 Task: Create Card User Acceptance Testing in Board Bug Tracking to Workspace Customer Relationship Management. Create Card Webinar Planning in Board Newsletter Best Practices to Workspace Customer Relationship Management. Create Card Marketing Plan Review in Board Product Beta Testing to Workspace Customer Relationship Management
Action: Mouse moved to (69, 310)
Screenshot: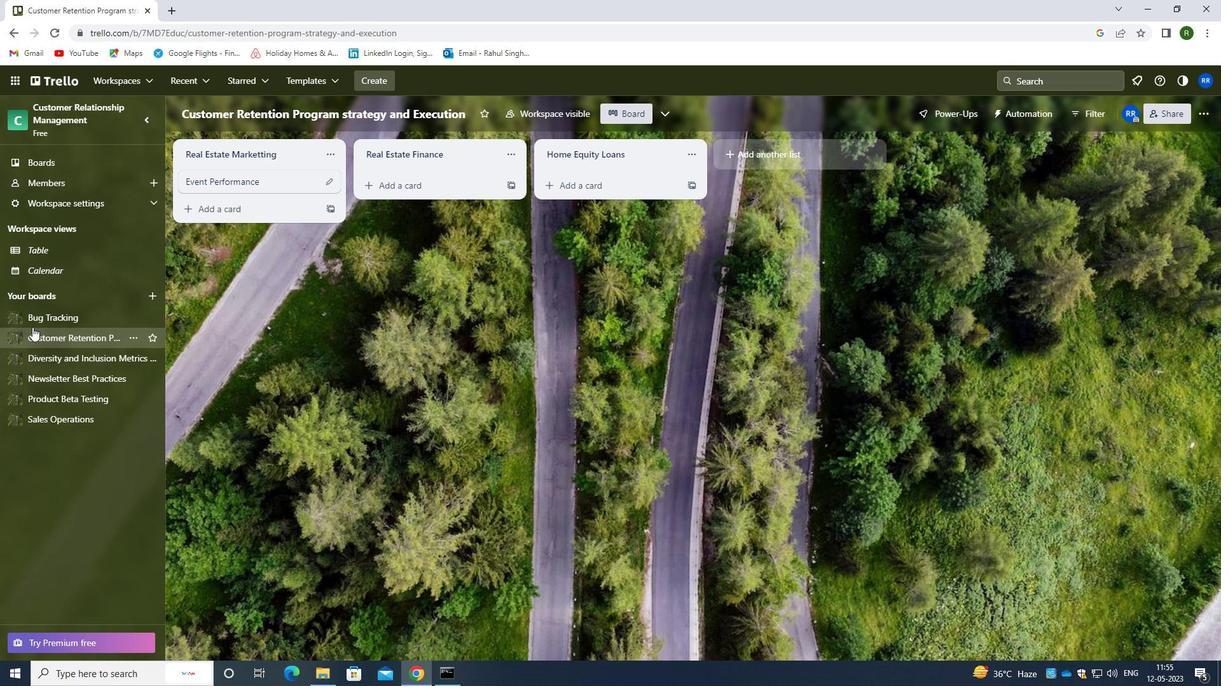 
Action: Mouse pressed left at (69, 310)
Screenshot: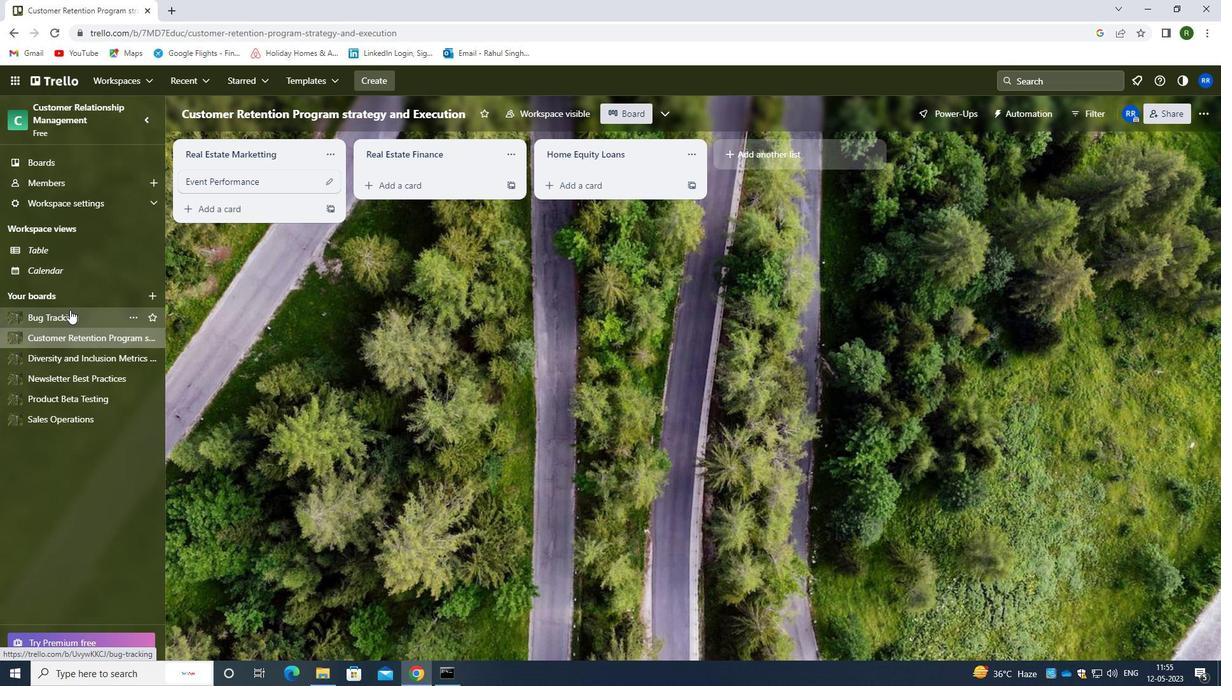 
Action: Mouse moved to (379, 189)
Screenshot: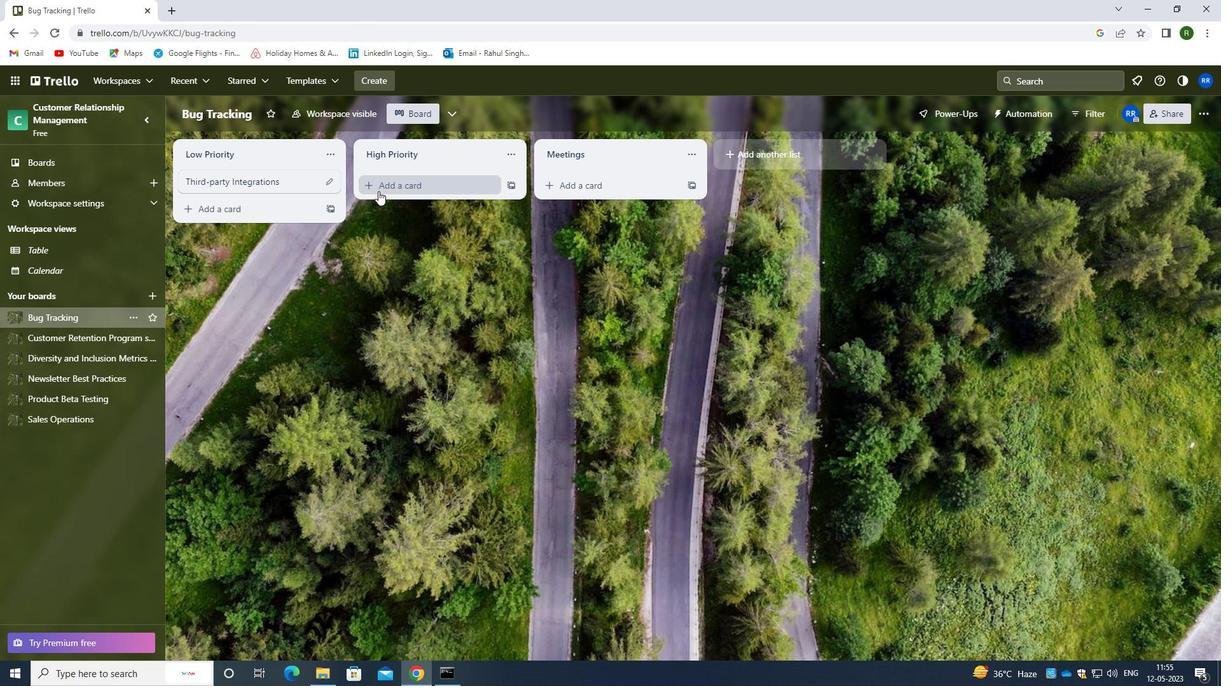 
Action: Mouse pressed left at (379, 189)
Screenshot: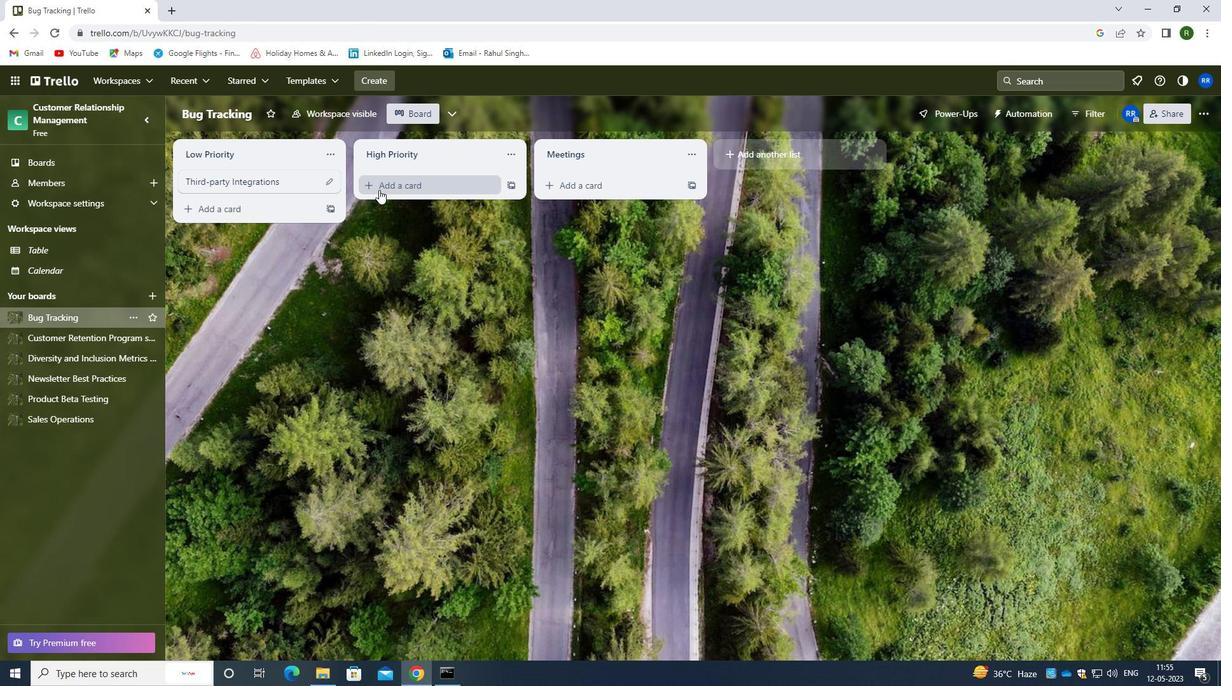 
Action: Mouse moved to (416, 200)
Screenshot: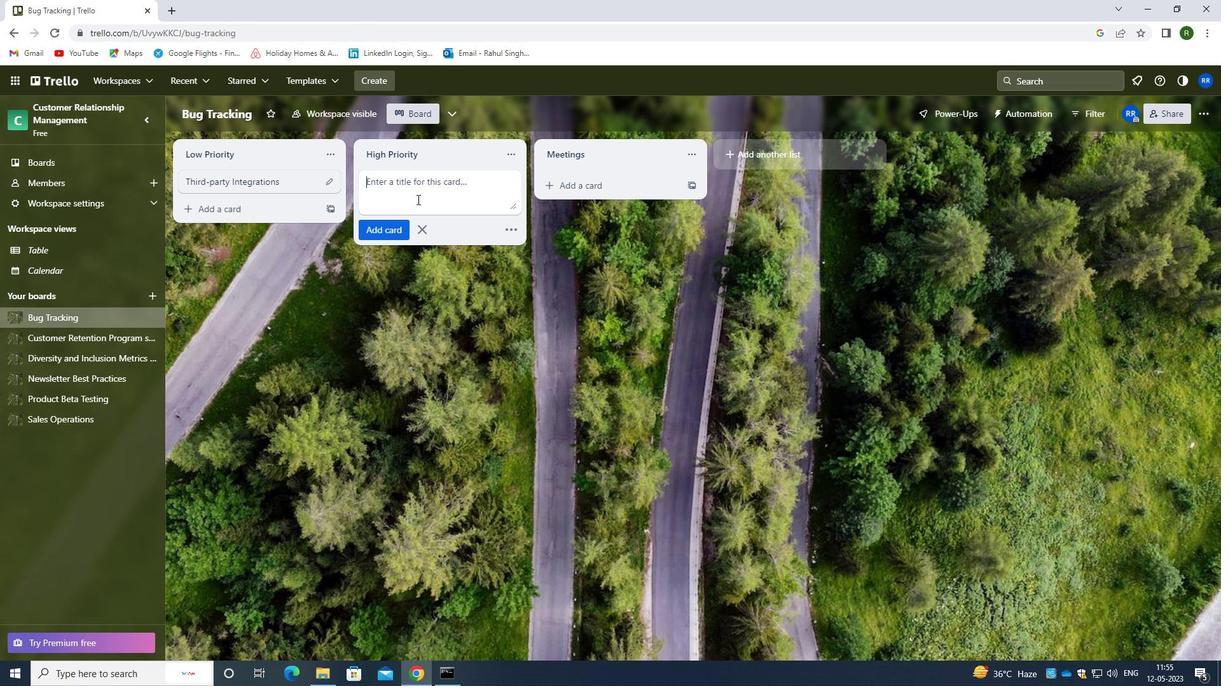 
Action: Mouse pressed left at (416, 200)
Screenshot: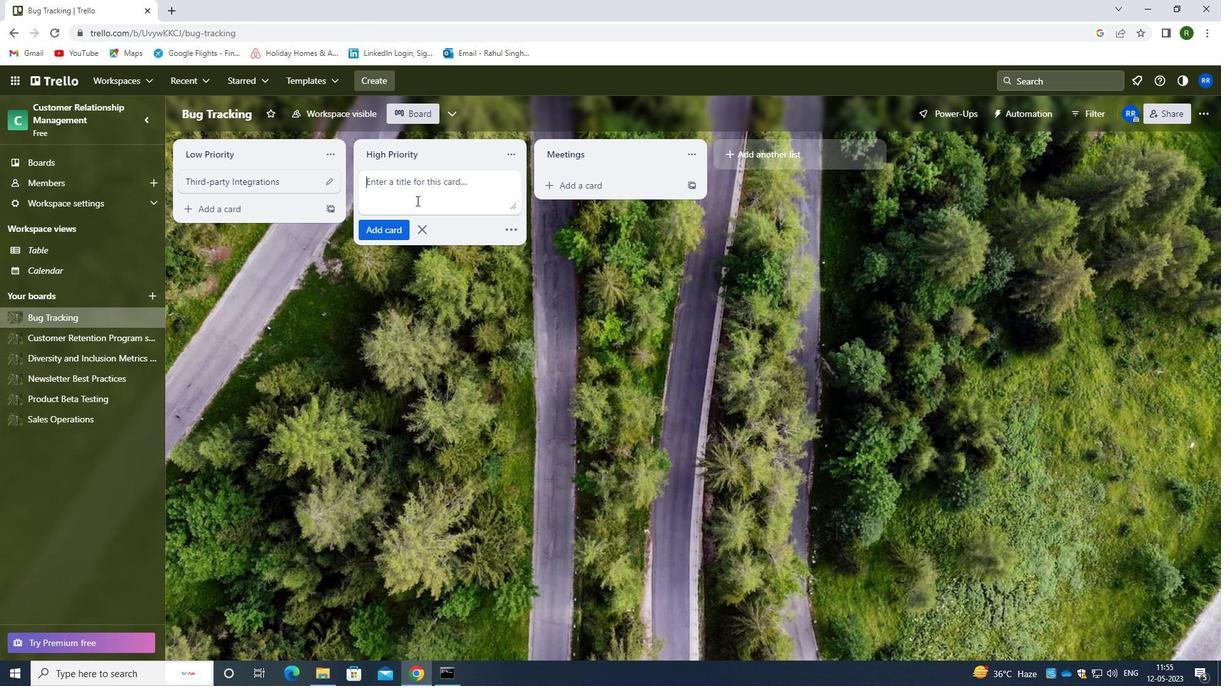 
Action: Mouse moved to (398, 189)
Screenshot: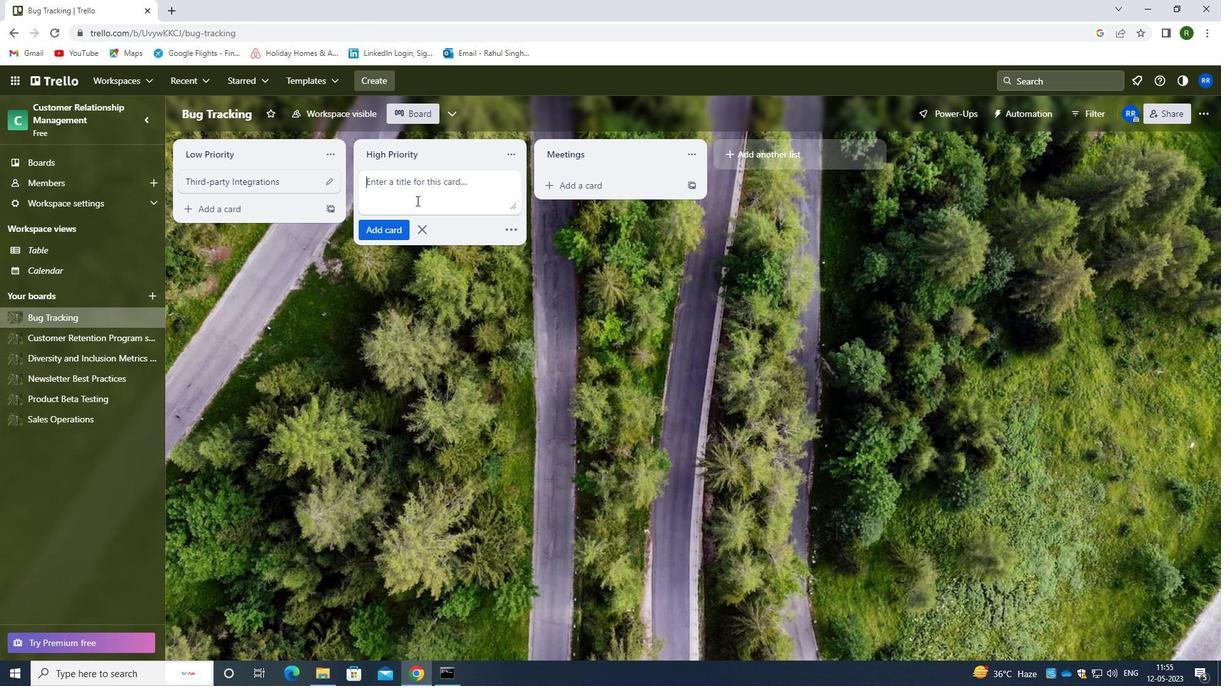 
Action: Key pressed <Key.shift><Key.shift><Key.shift><Key.shift><Key.shift><Key.shift><Key.shift><Key.shift><Key.shift><Key.shift><Key.shift><Key.shift><Key.shift><Key.shift><Key.shift><Key.shift><Key.shift><Key.shift><Key.shift><Key.shift><Key.shift><Key.shift><Key.shift><Key.shift><Key.shift><Key.shift><Key.shift><Key.shift><Key.shift><Key.shift><Key.shift><Key.shift><Key.shift><Key.shift><Key.shift><Key.shift><Key.shift><Key.shift><Key.shift><Key.shift>USER<Key.space><Key.shift>ACCEPTANCE<Key.space><Key.shift>TESTING
Screenshot: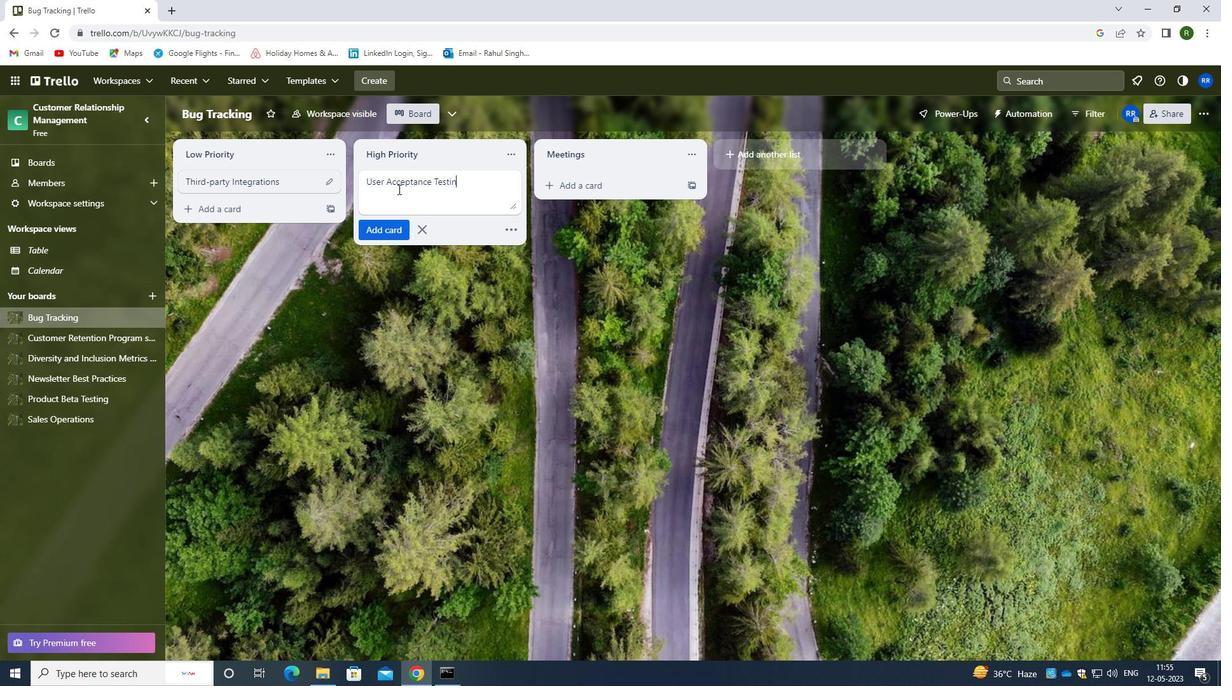 
Action: Mouse moved to (386, 223)
Screenshot: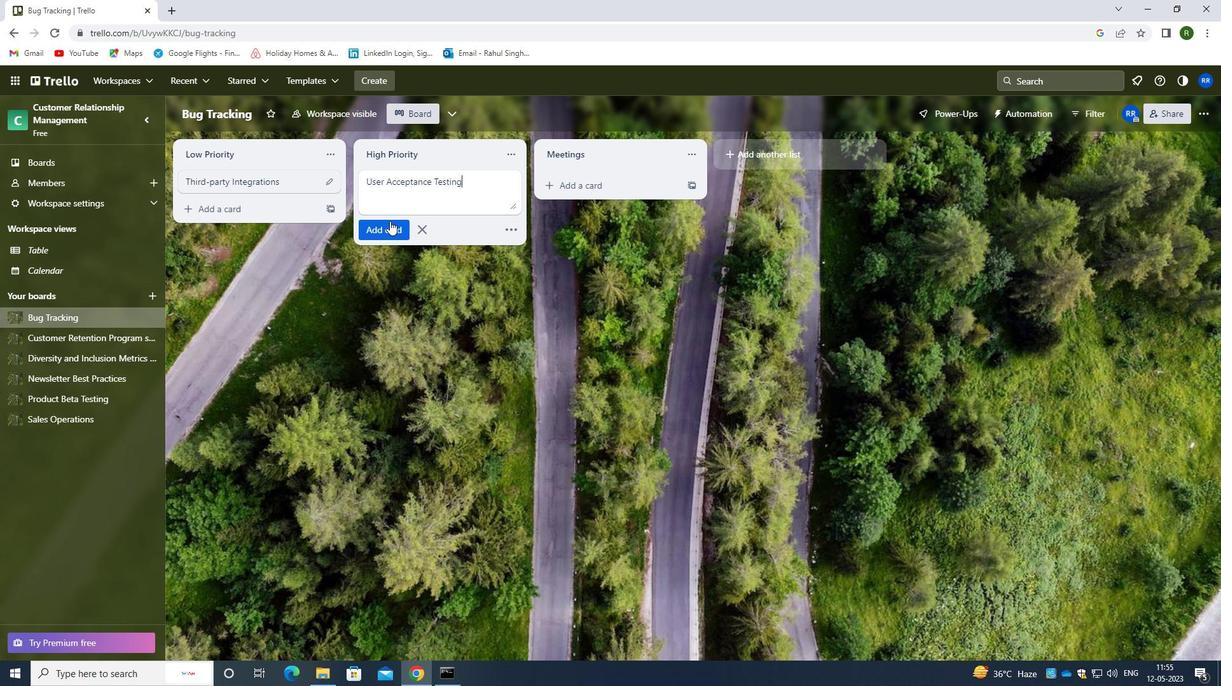 
Action: Mouse pressed left at (386, 223)
Screenshot: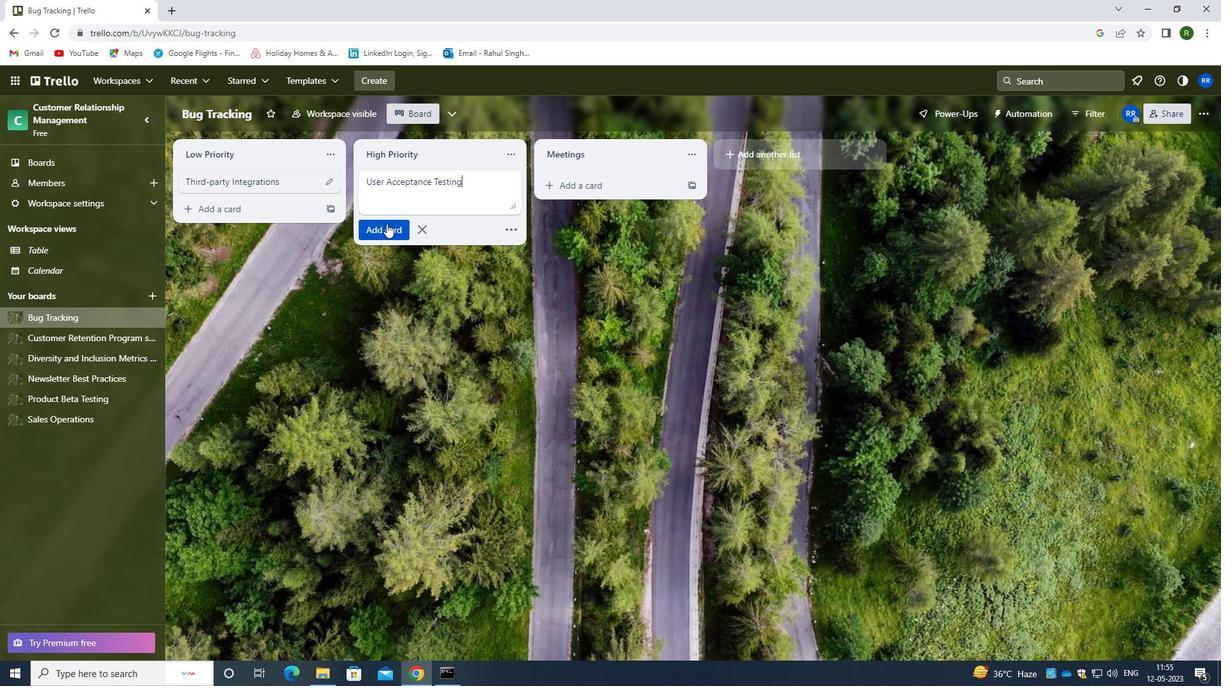 
Action: Mouse moved to (99, 377)
Screenshot: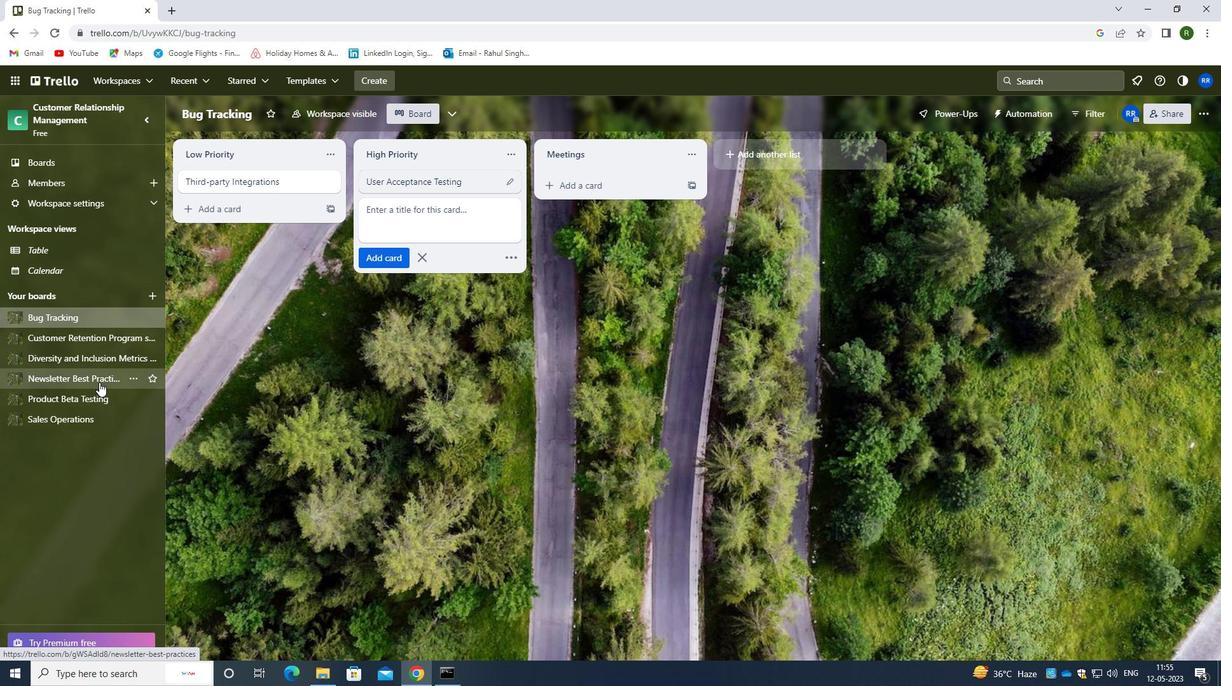
Action: Mouse pressed left at (99, 377)
Screenshot: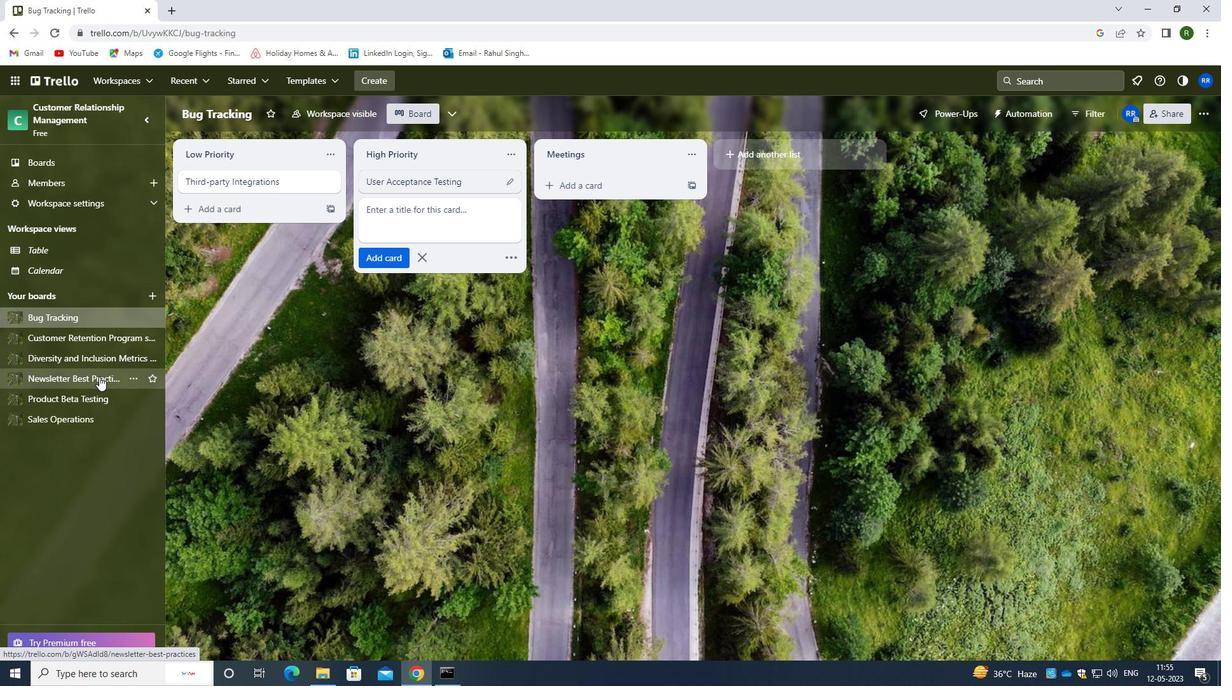 
Action: Mouse moved to (393, 187)
Screenshot: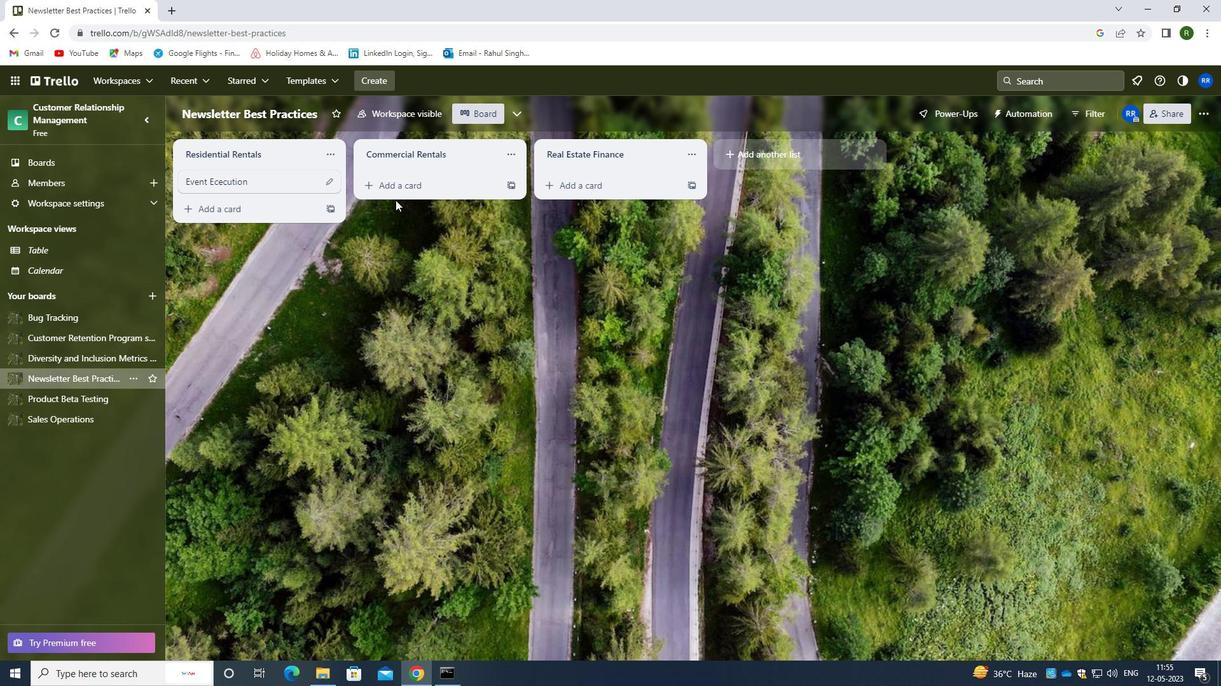
Action: Mouse pressed left at (393, 187)
Screenshot: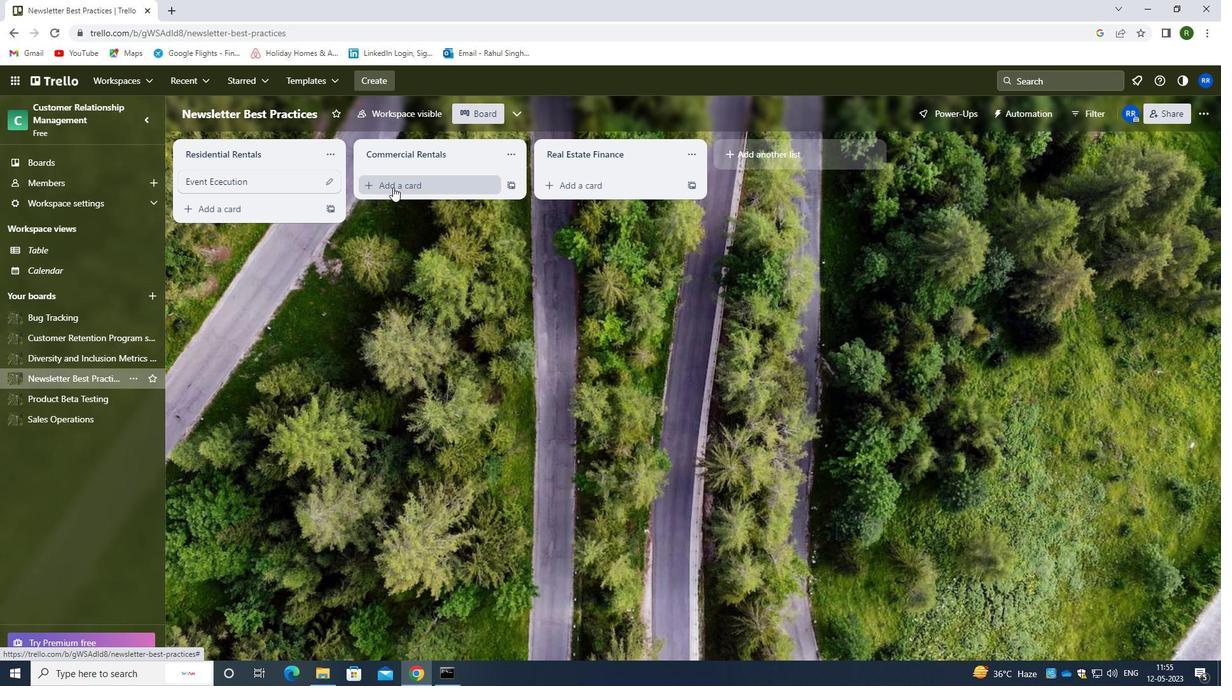 
Action: Mouse moved to (406, 230)
Screenshot: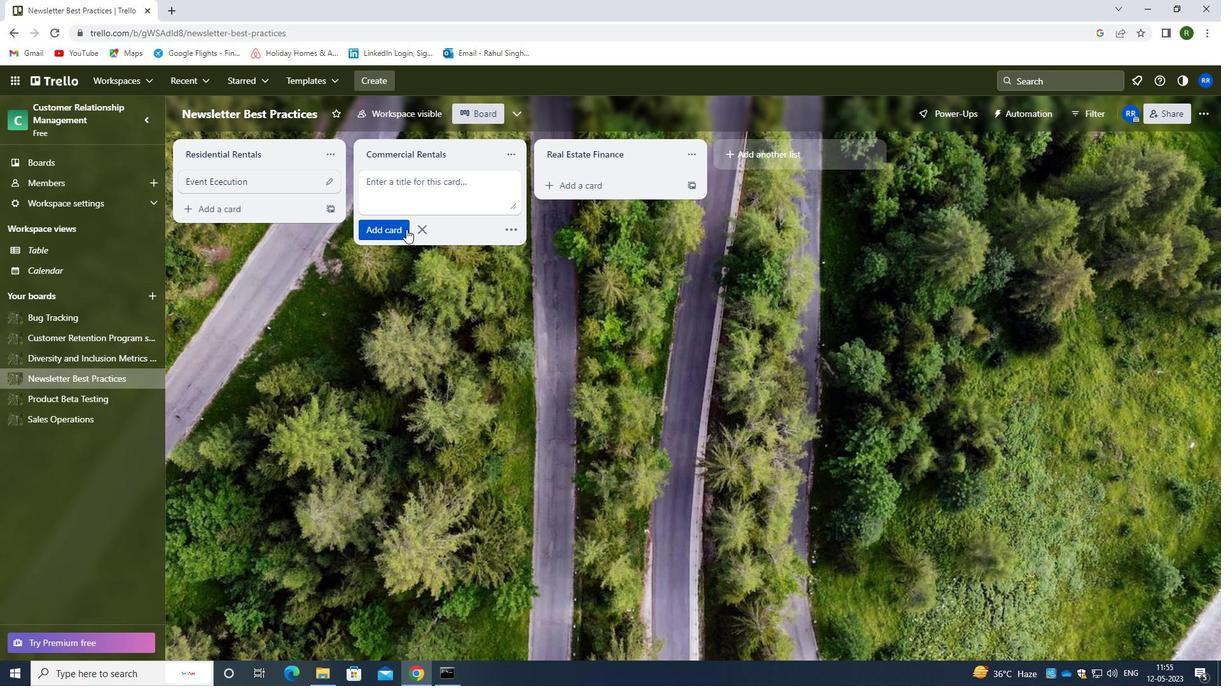 
Action: Key pressed <Key.shift>WEBINAR<Key.space><Key.shift>PANNI<Key.backspace><Key.backspace><Key.backspace><Key.backspace>LANING
Screenshot: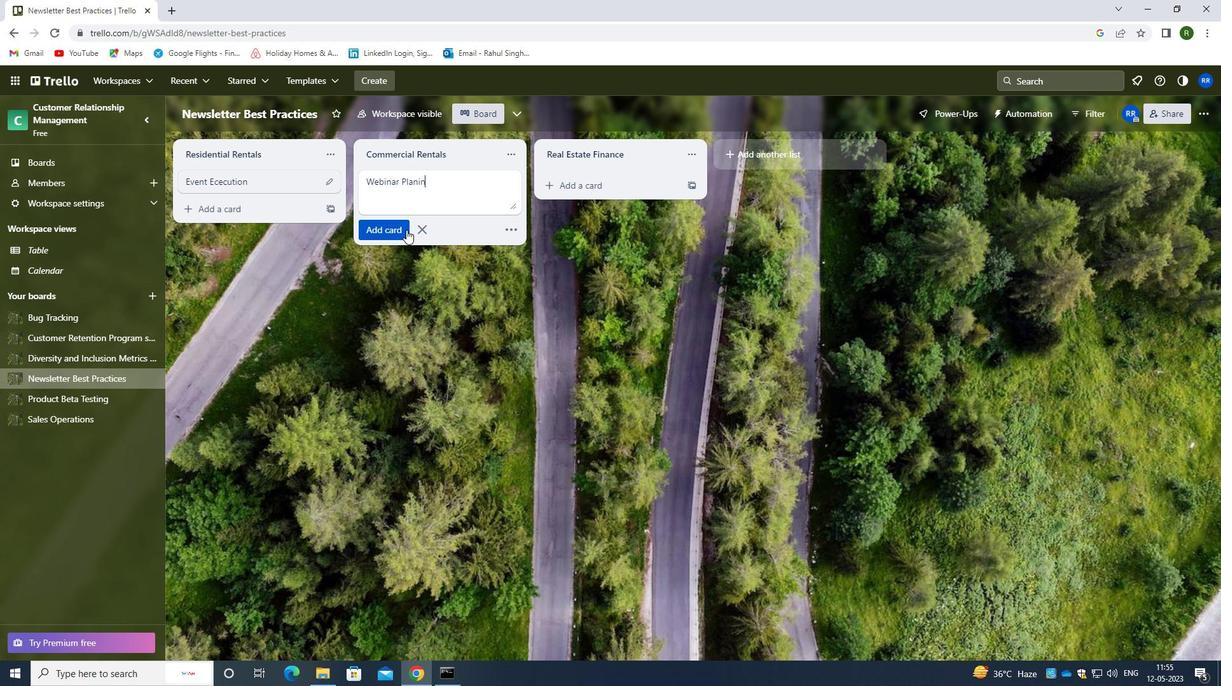 
Action: Mouse moved to (419, 182)
Screenshot: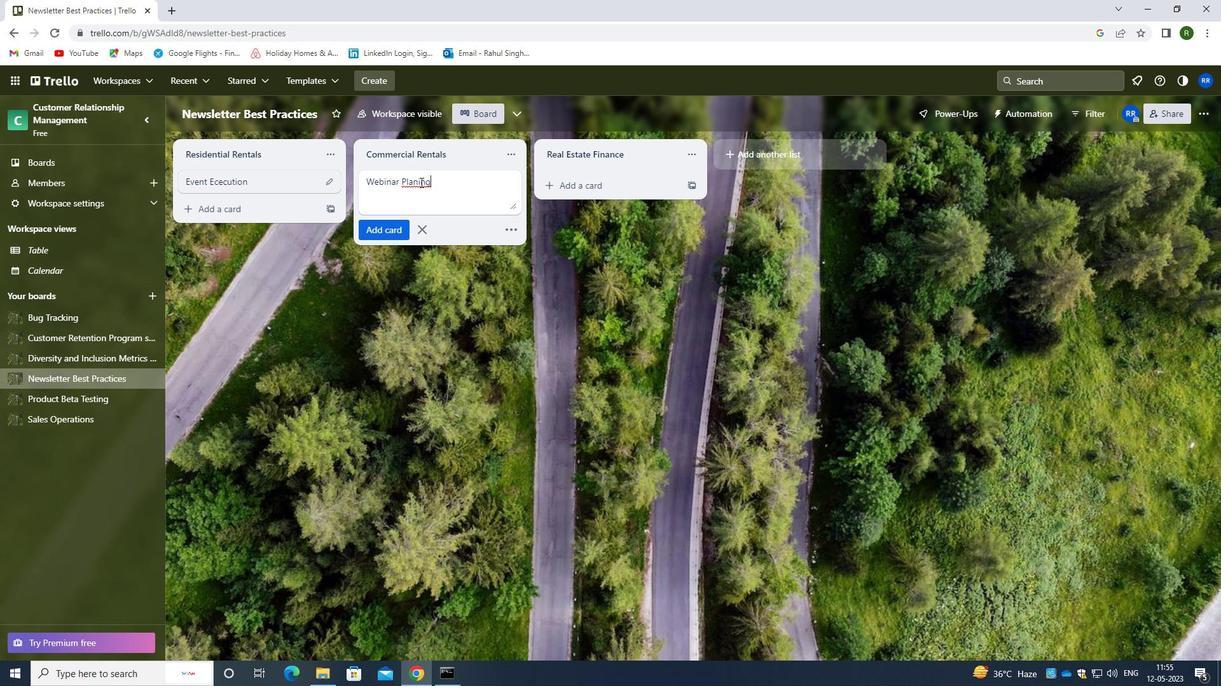 
Action: Mouse pressed left at (419, 182)
Screenshot: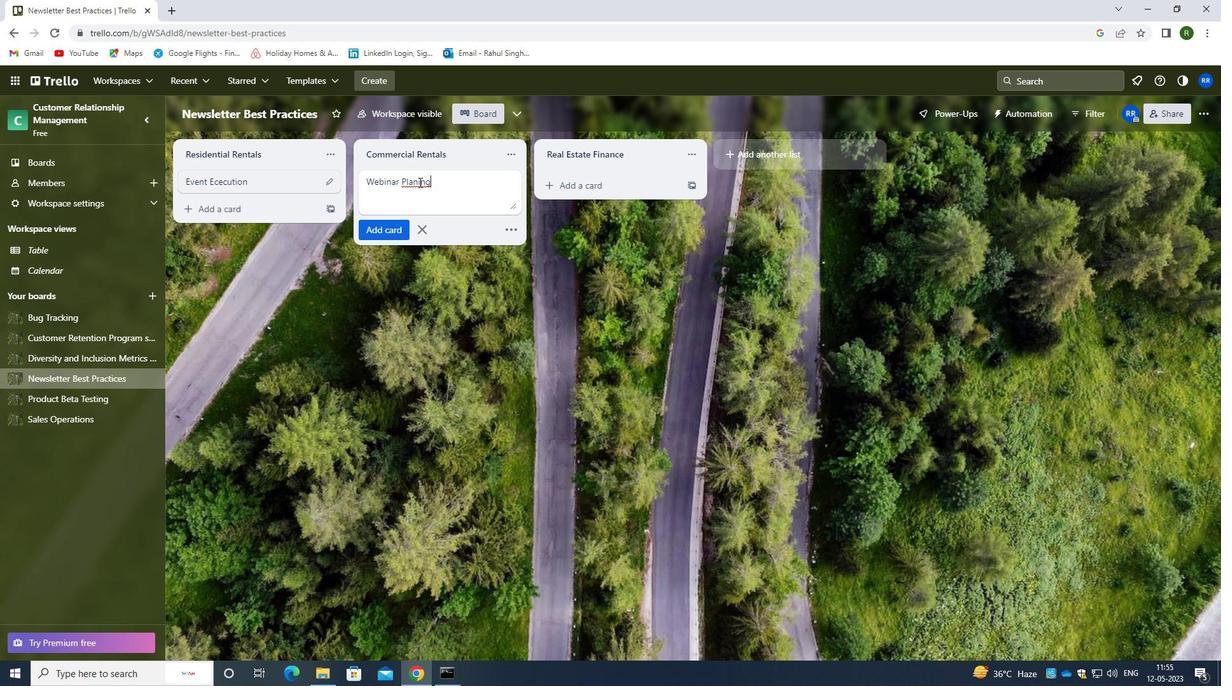 
Action: Mouse moved to (447, 189)
Screenshot: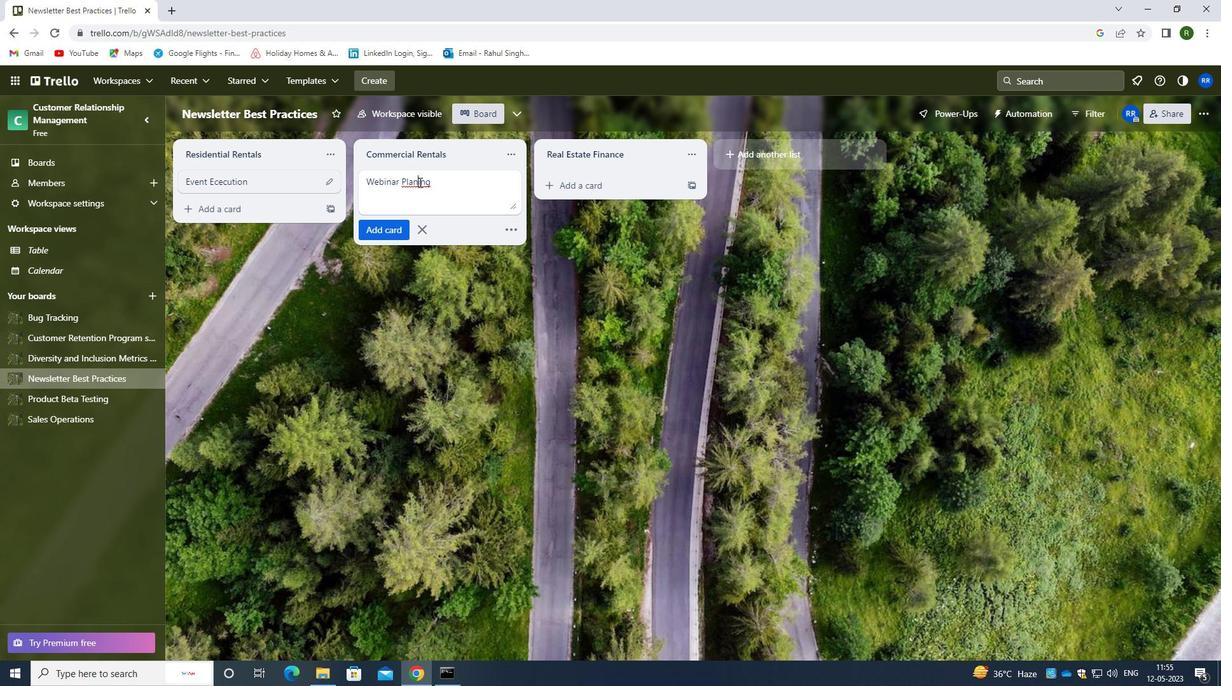 
Action: Key pressed N
Screenshot: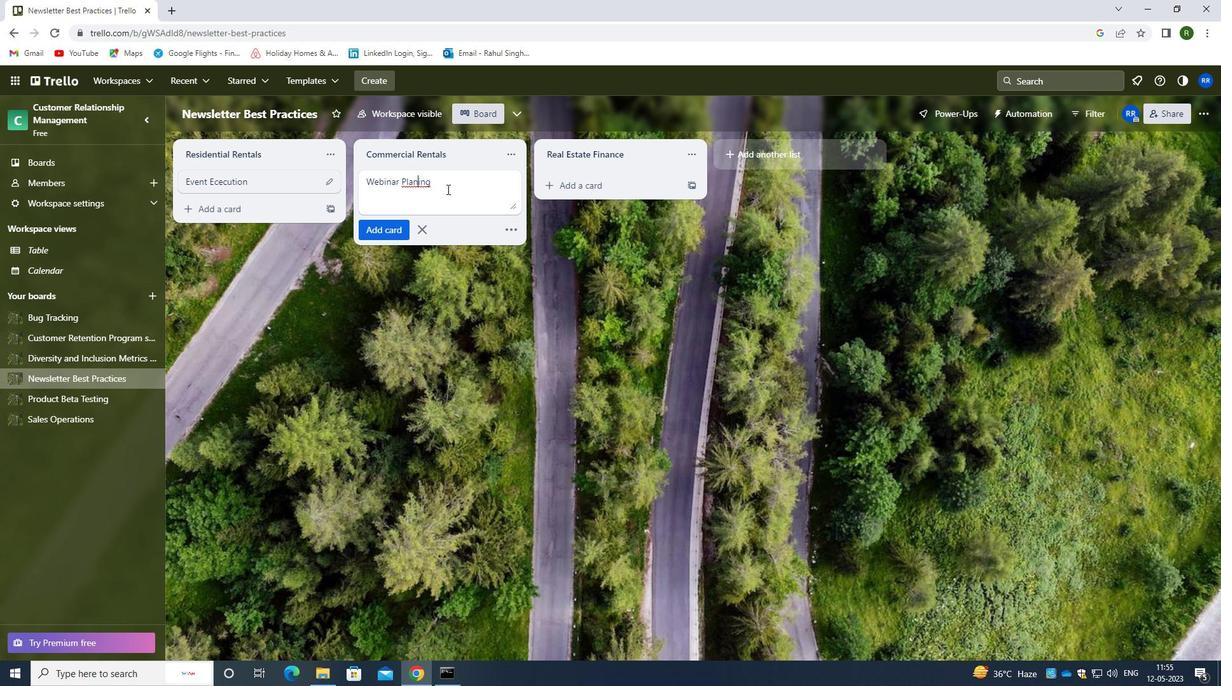 
Action: Mouse moved to (391, 228)
Screenshot: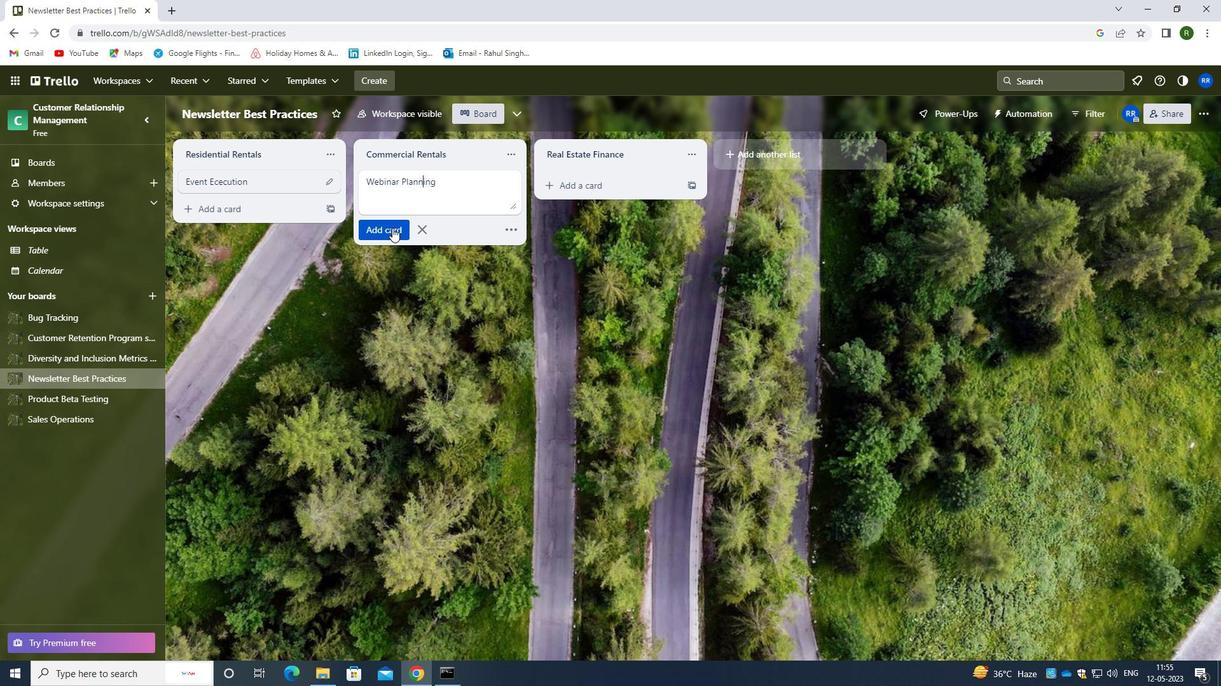
Action: Mouse pressed left at (391, 228)
Screenshot: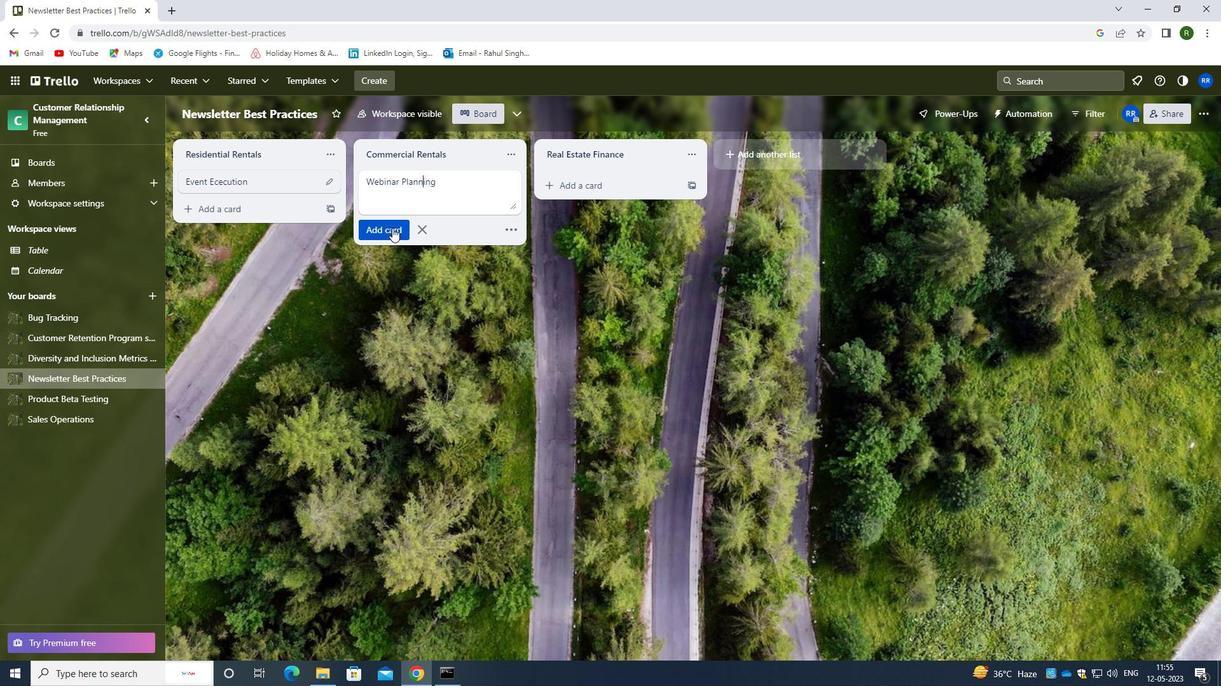 
Action: Mouse moved to (106, 398)
Screenshot: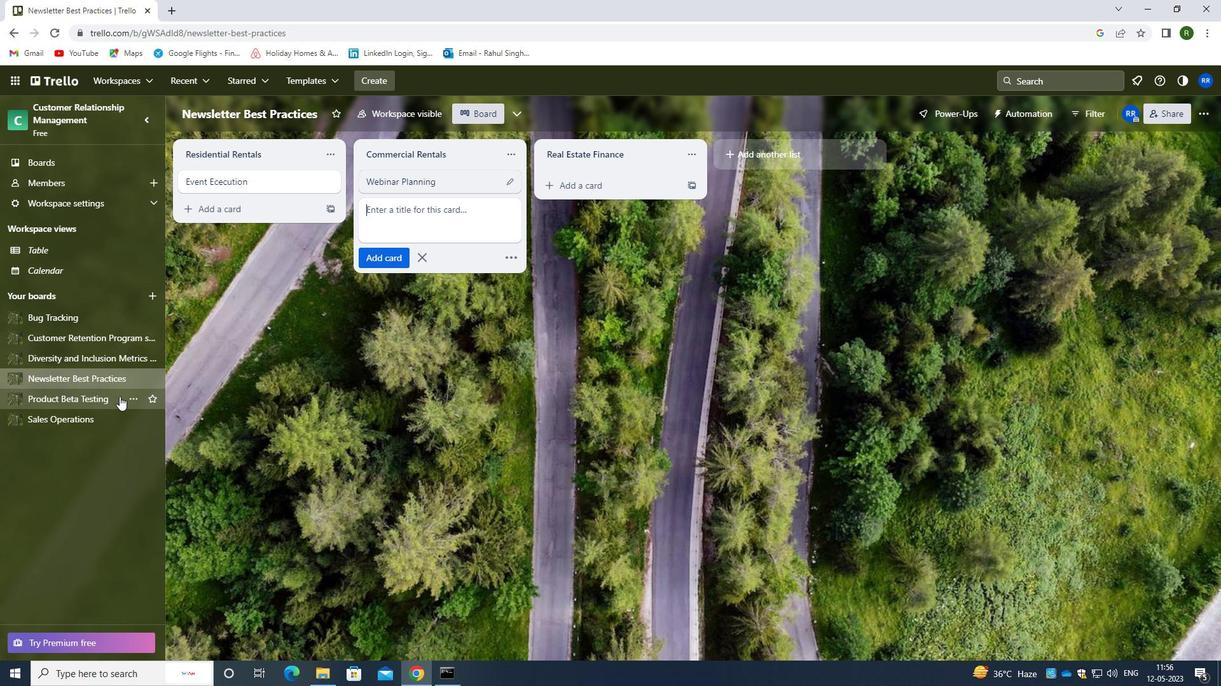 
Action: Mouse pressed left at (106, 398)
Screenshot: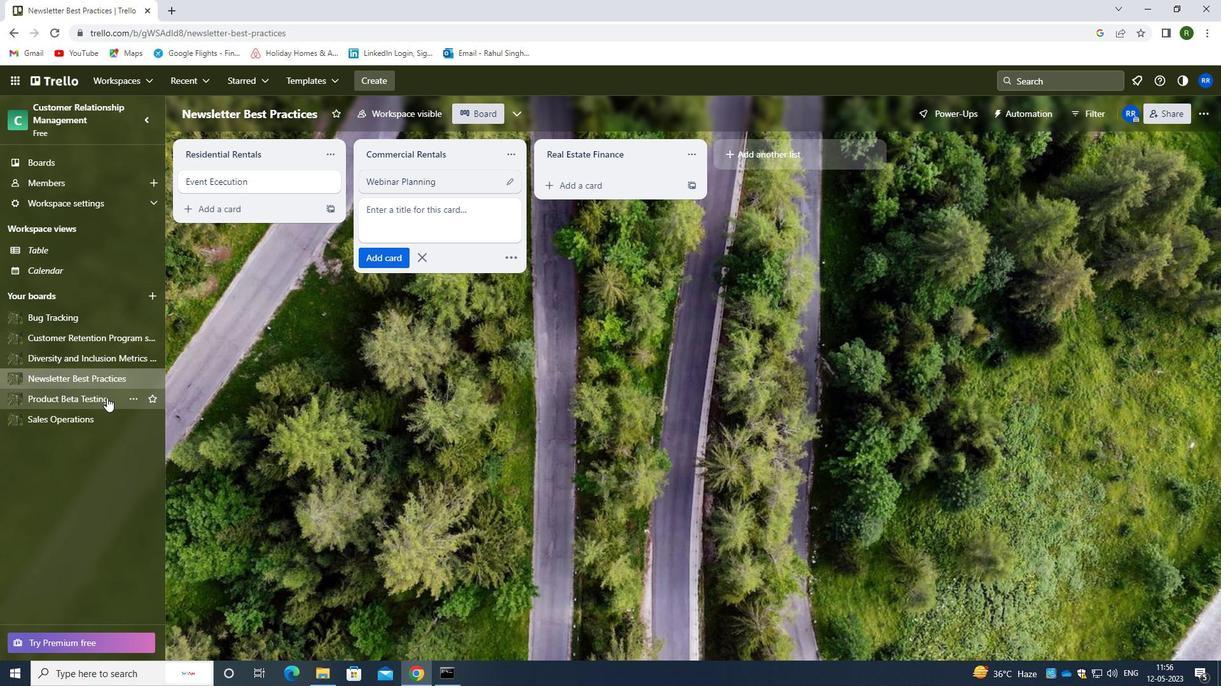
Action: Mouse moved to (417, 194)
Screenshot: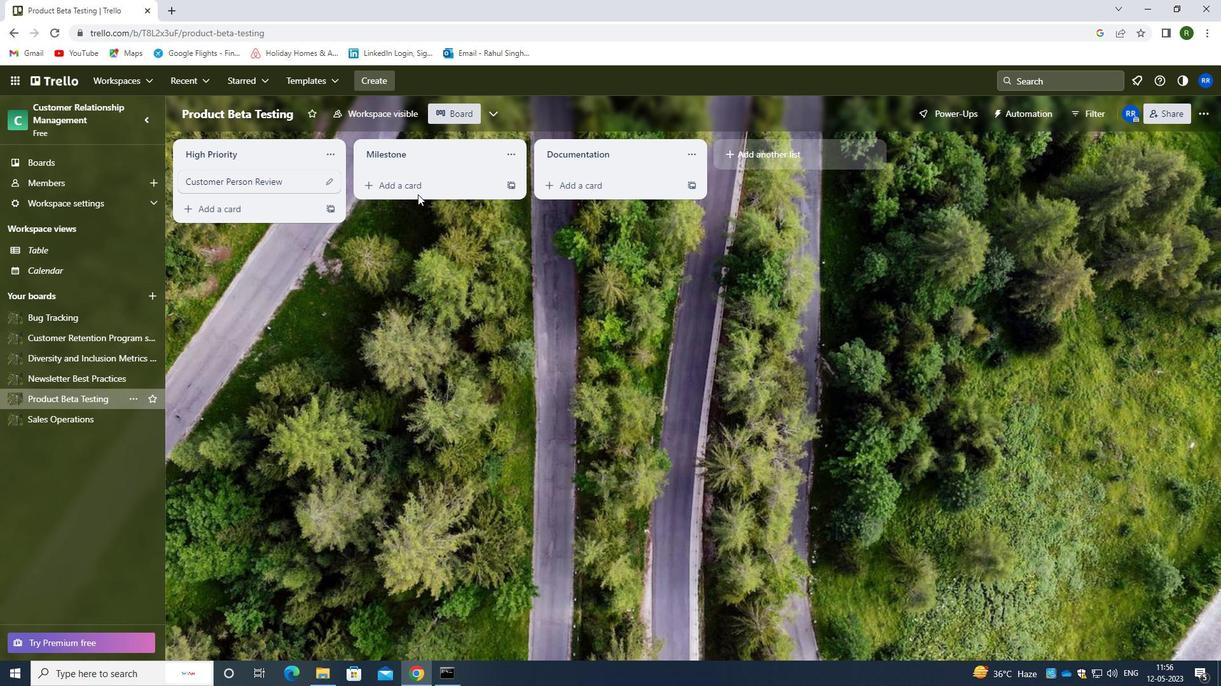 
Action: Mouse pressed left at (417, 194)
Screenshot: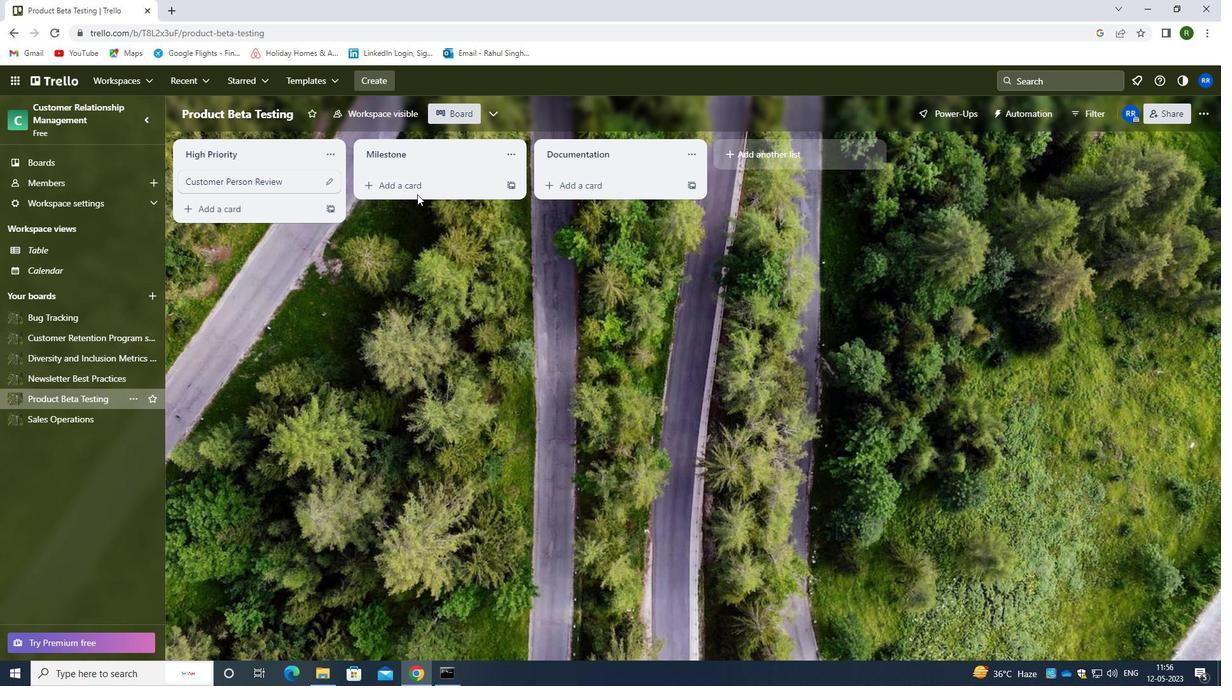 
Action: Mouse moved to (411, 187)
Screenshot: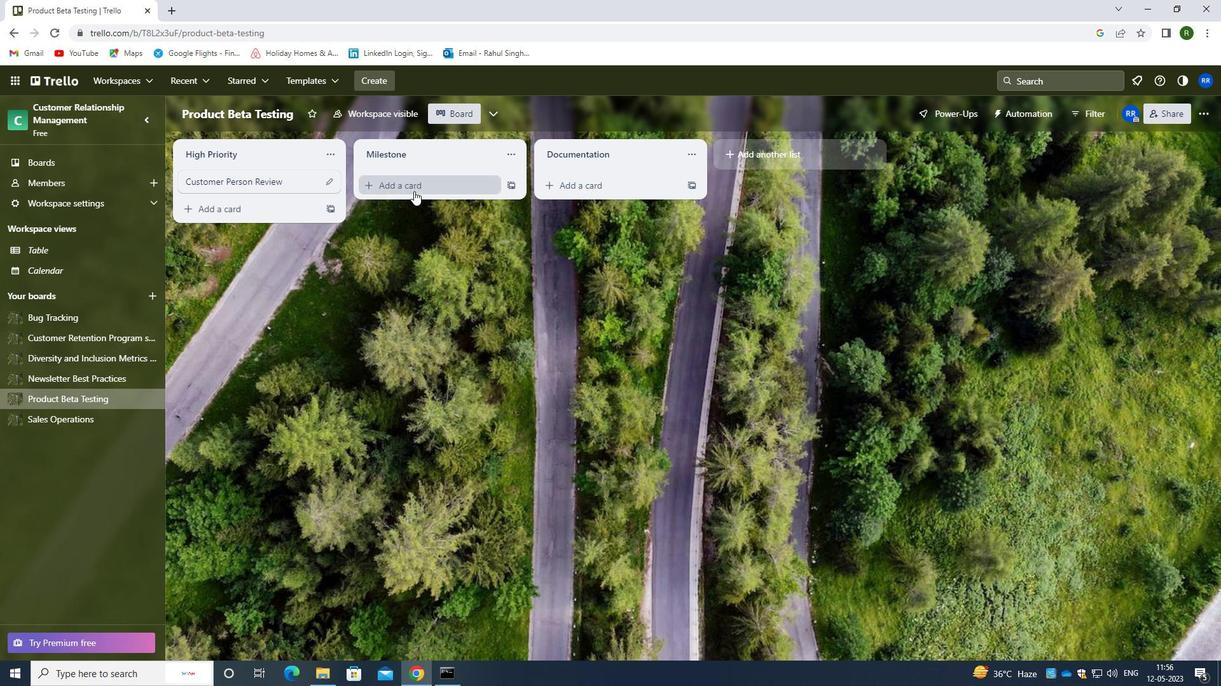 
Action: Mouse pressed left at (411, 187)
Screenshot: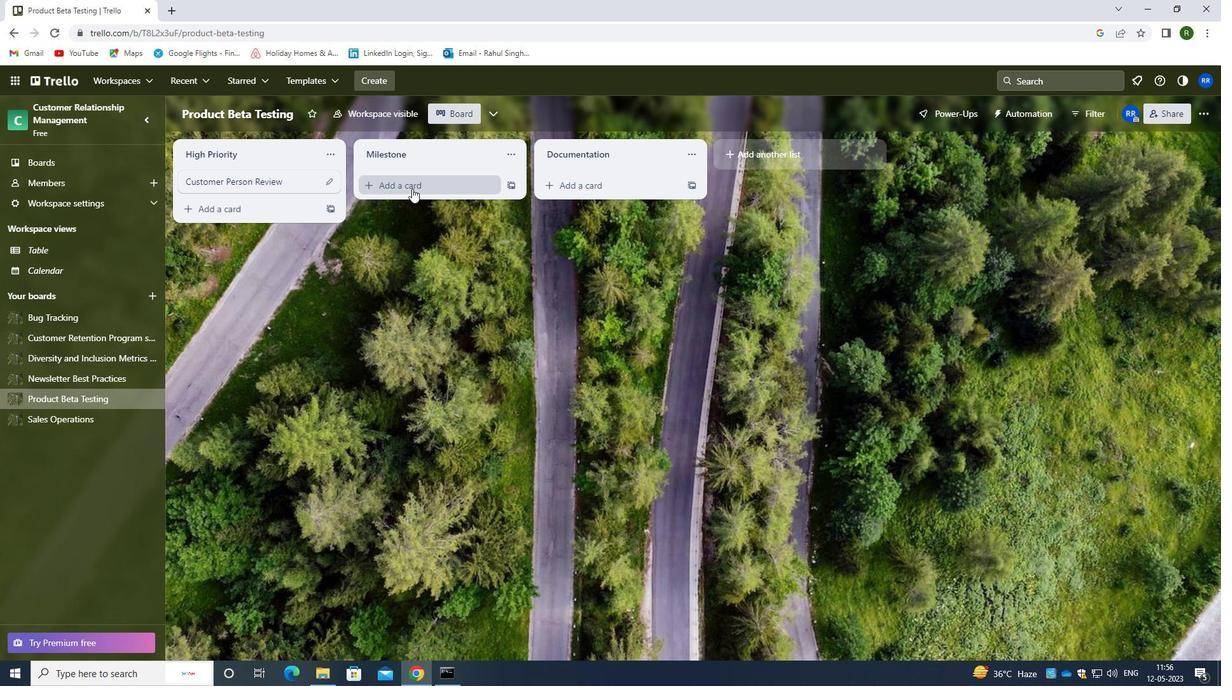 
Action: Mouse moved to (413, 204)
Screenshot: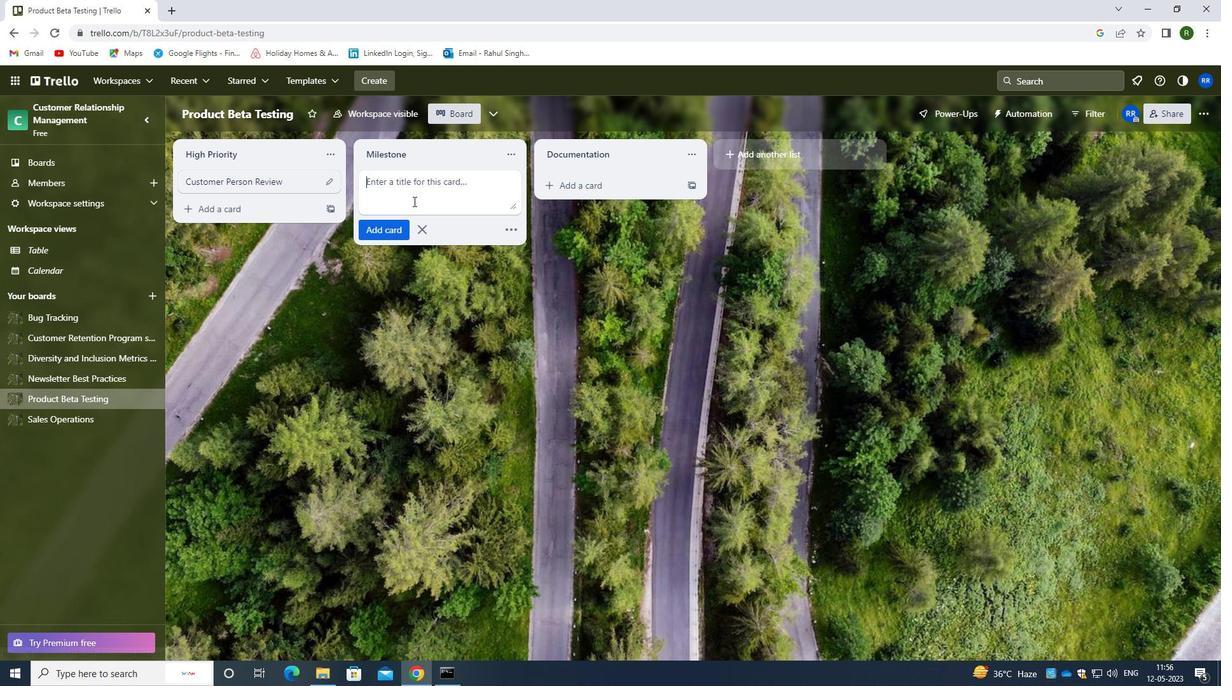 
Action: Mouse pressed left at (413, 204)
Screenshot: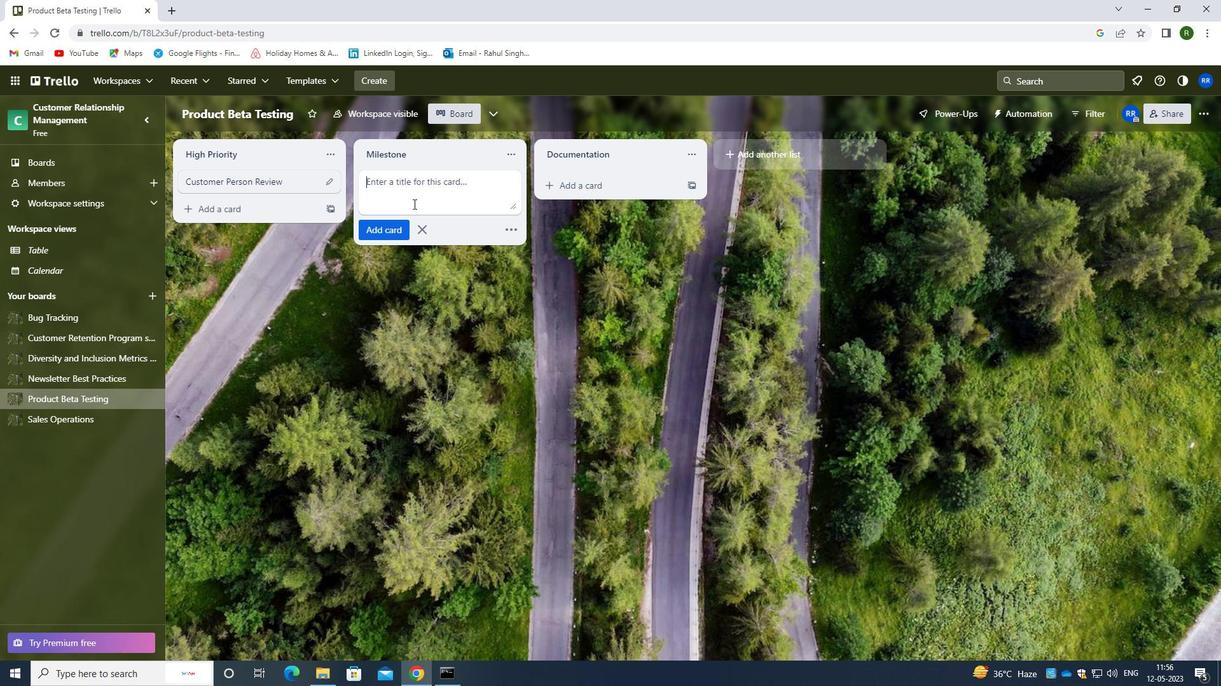 
Action: Key pressed <Key.shift>MARKETTING<Key.space><Key.backspace><Key.backspace><Key.backspace><Key.backspace><Key.backspace>ING<Key.space><Key.shift>PLAN<Key.space><Key.shift>REVIEWW
Screenshot: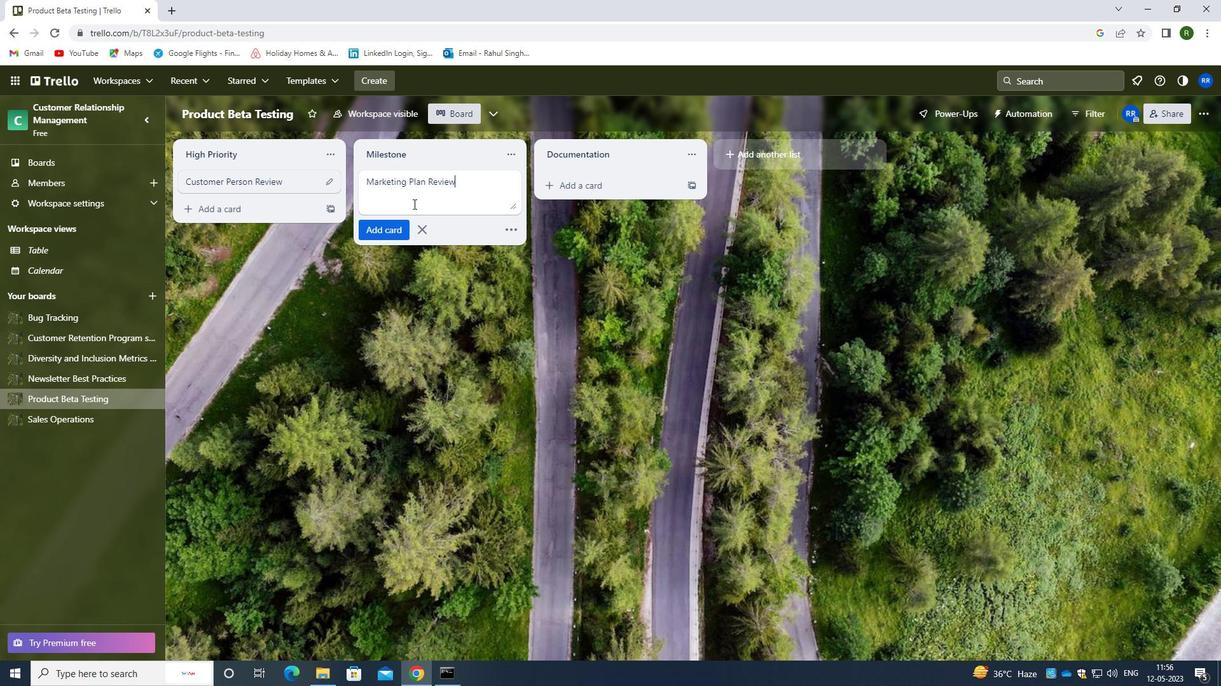 
Action: Mouse moved to (432, 216)
Screenshot: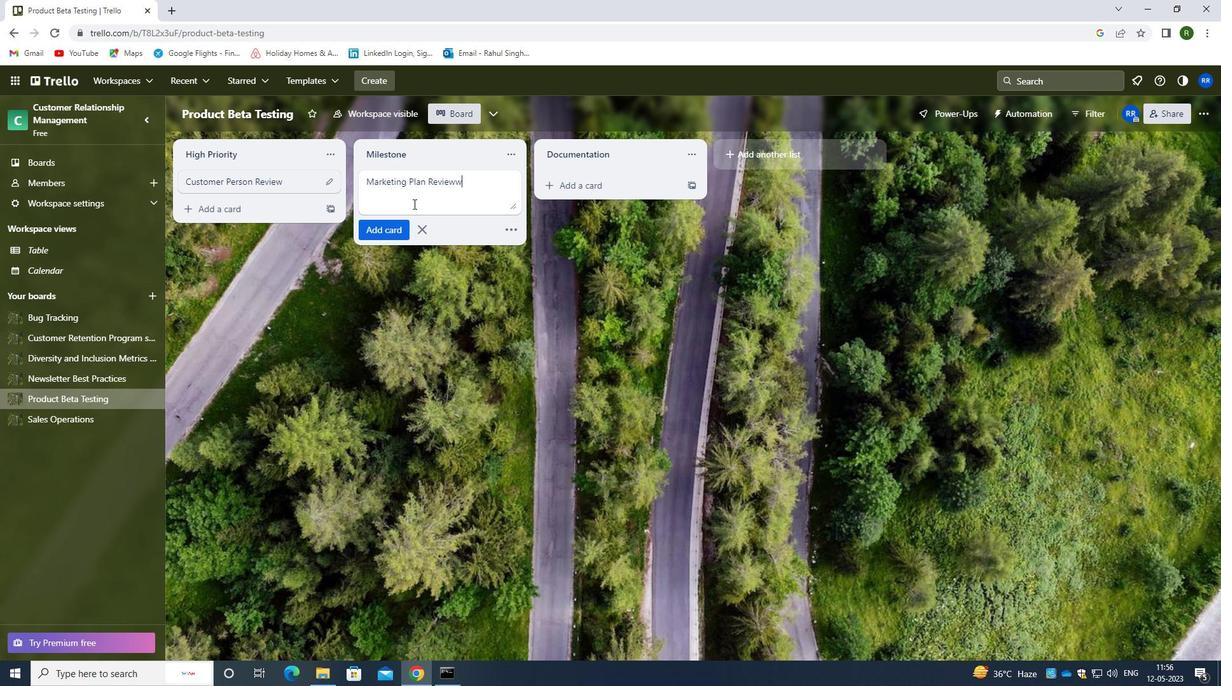 
Action: Key pressed <Key.backspace>
Screenshot: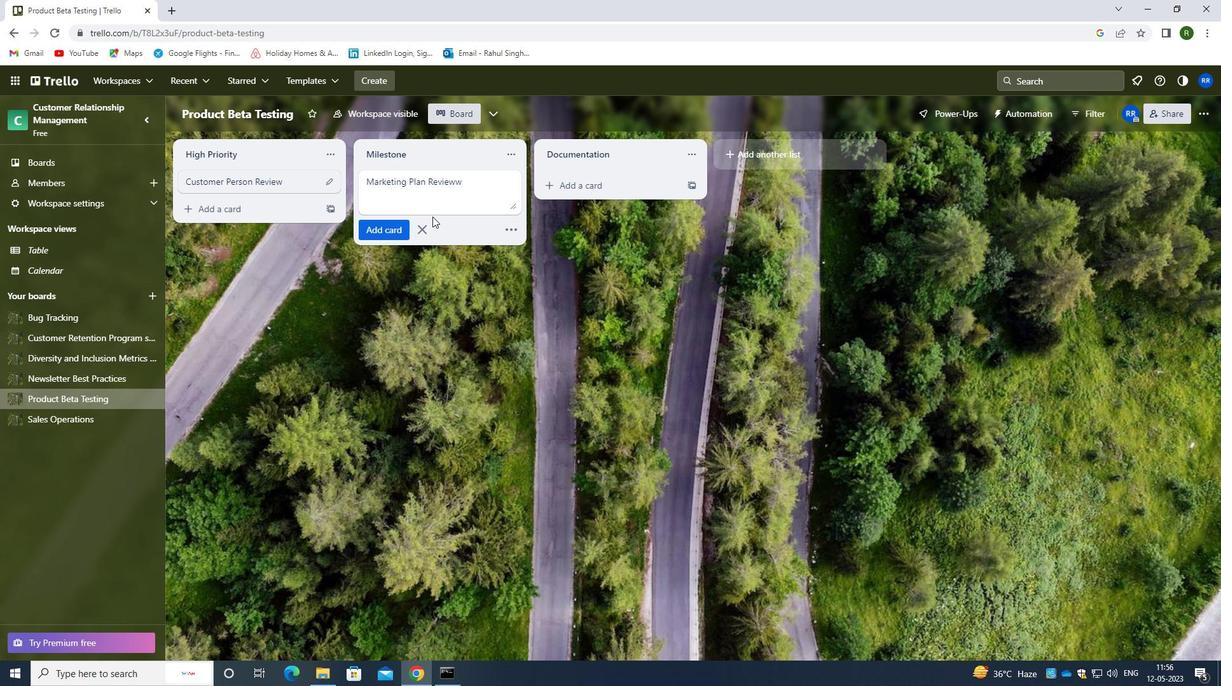 
Action: Mouse moved to (391, 229)
Screenshot: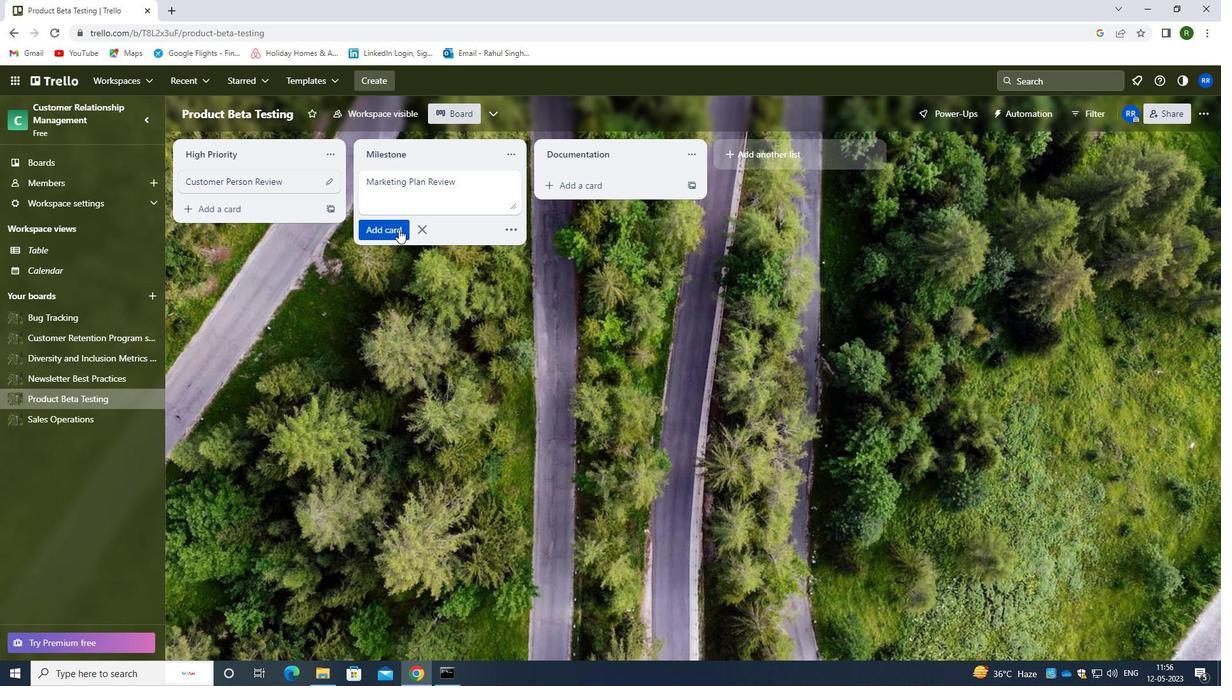 
Action: Mouse pressed left at (391, 229)
Screenshot: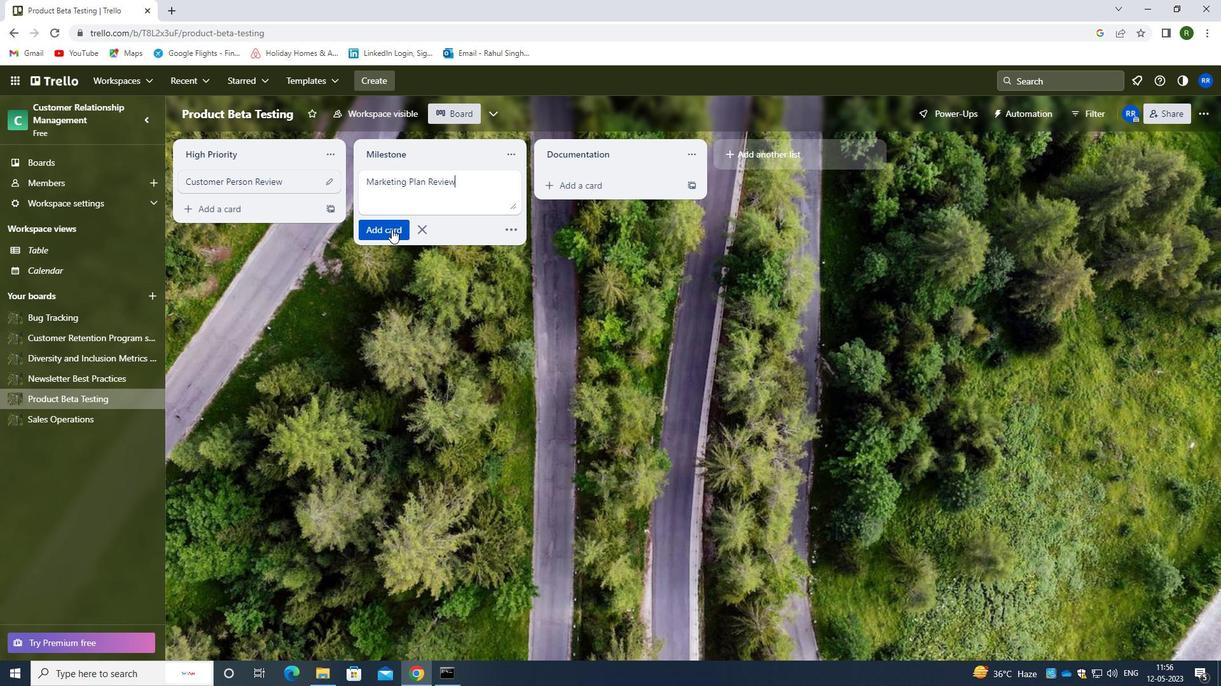
Action: Mouse moved to (356, 353)
Screenshot: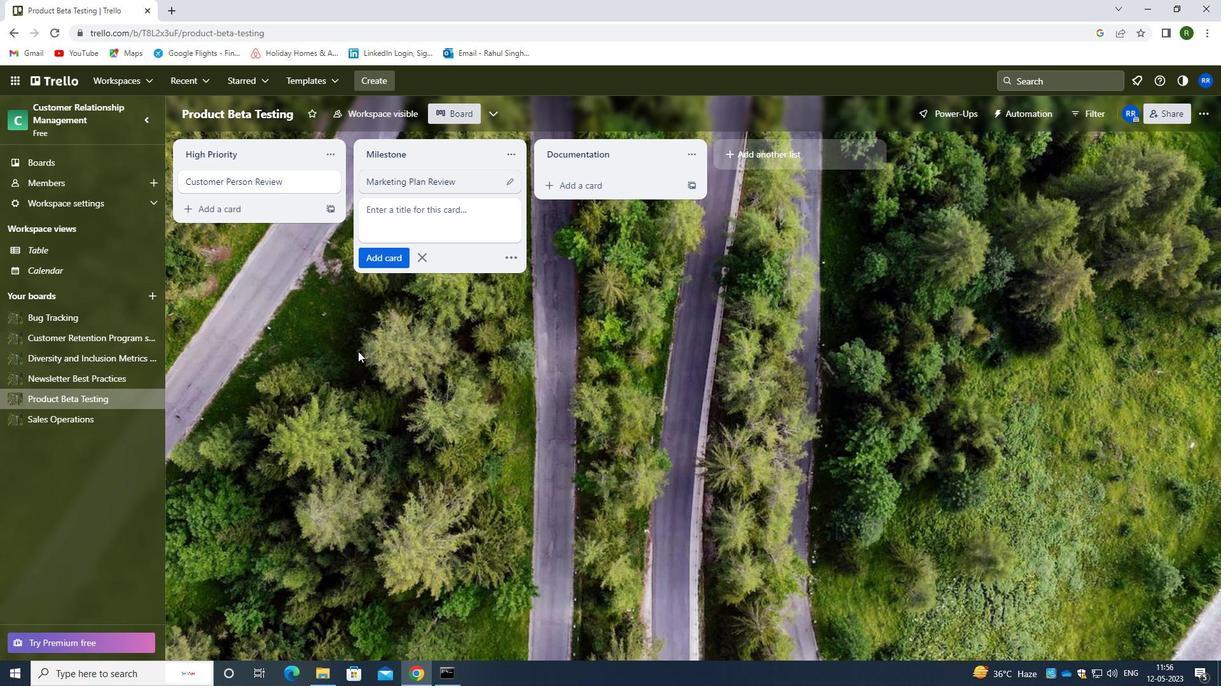 
Action: Mouse pressed left at (356, 353)
Screenshot: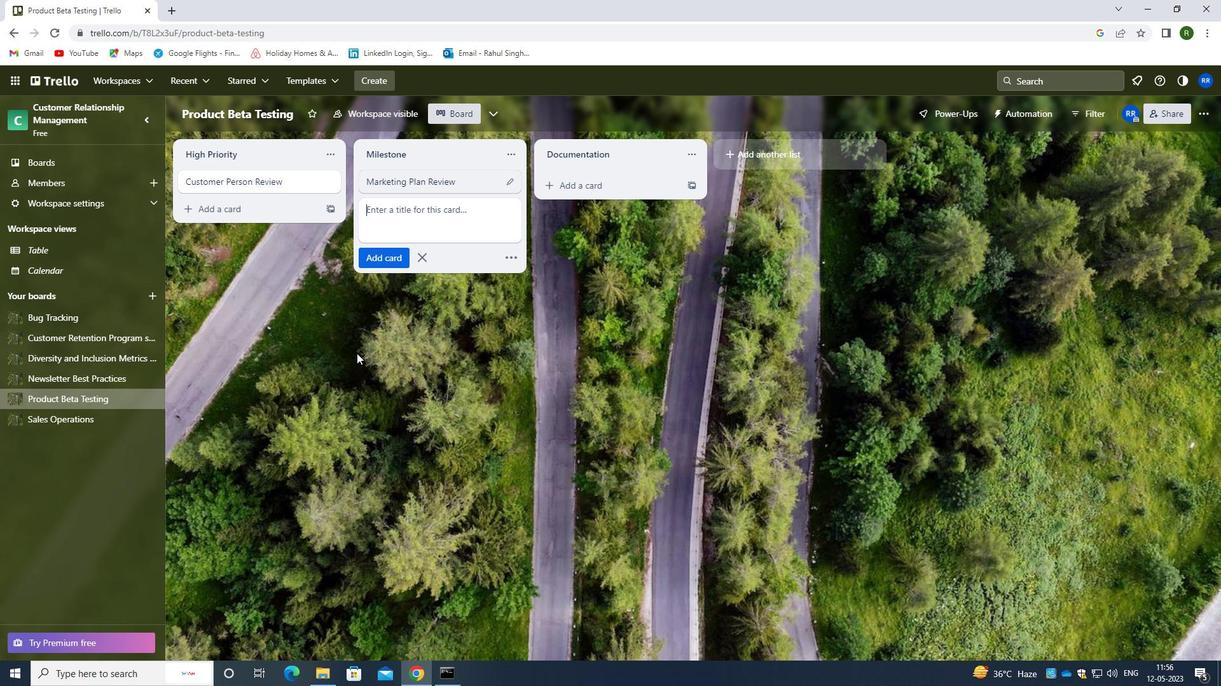 
